 Task: Distribute the shapes "oval, triangle, and rectangle" on a vertical axis.
Action: Mouse moved to (87, 69)
Screenshot: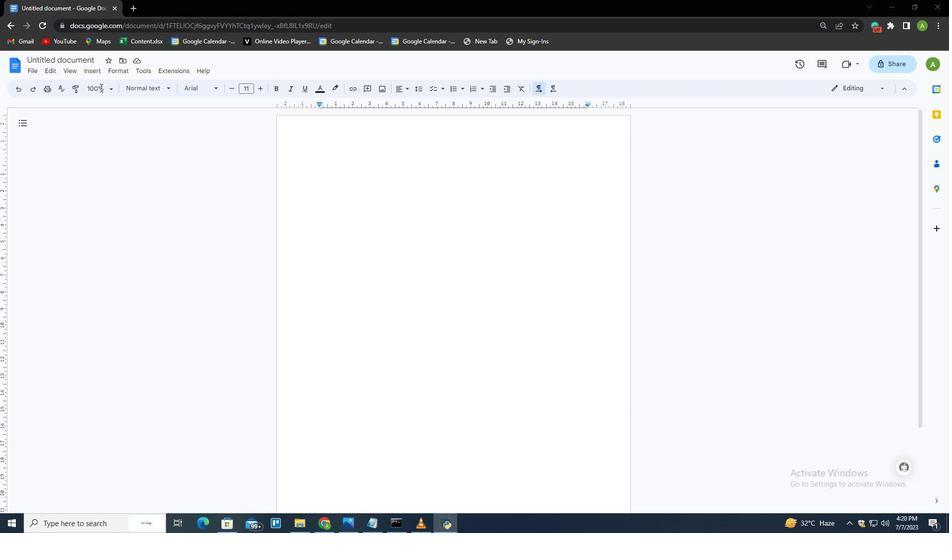 
Action: Mouse pressed left at (87, 69)
Screenshot: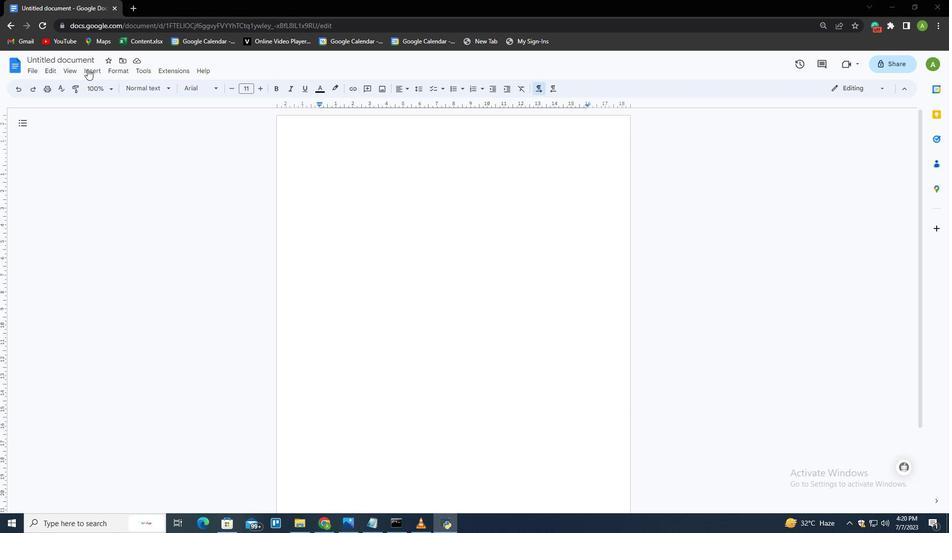 
Action: Mouse moved to (100, 114)
Screenshot: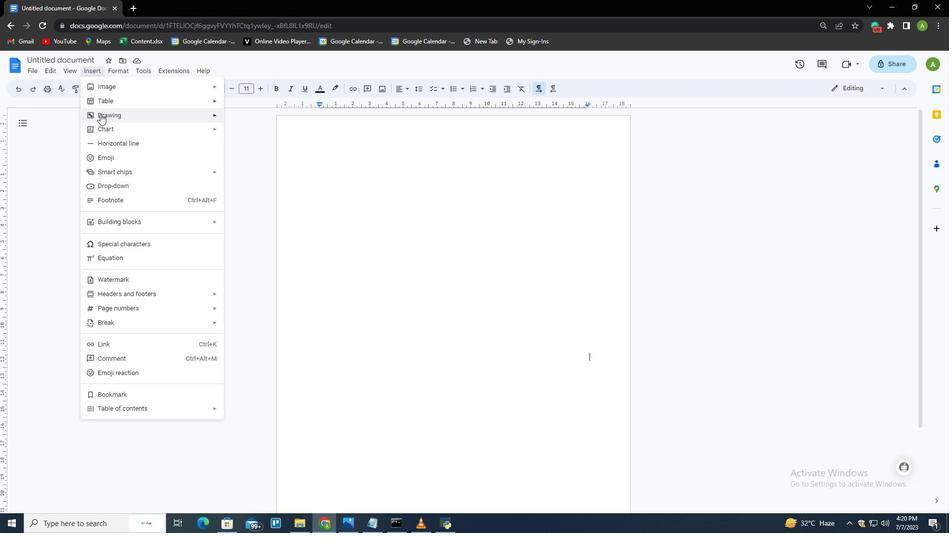 
Action: Mouse pressed left at (100, 114)
Screenshot: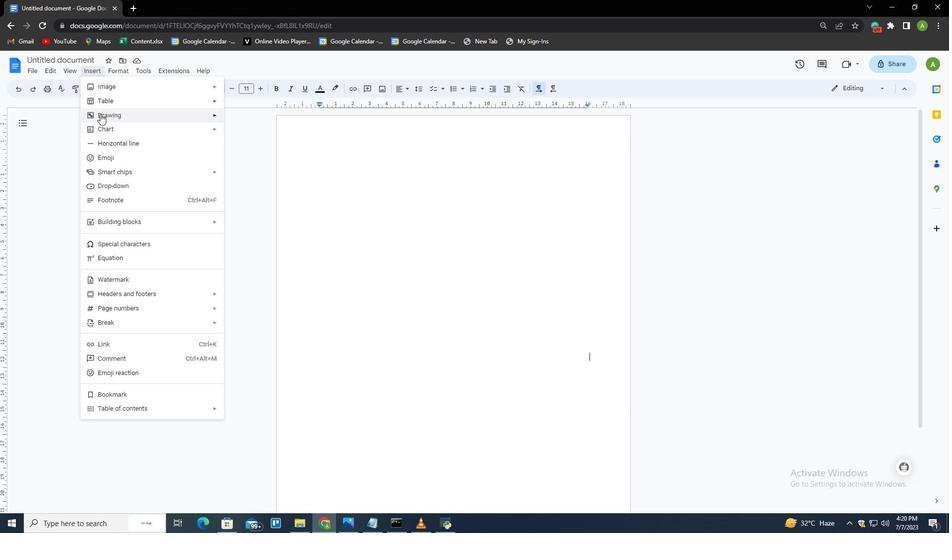 
Action: Mouse moved to (252, 120)
Screenshot: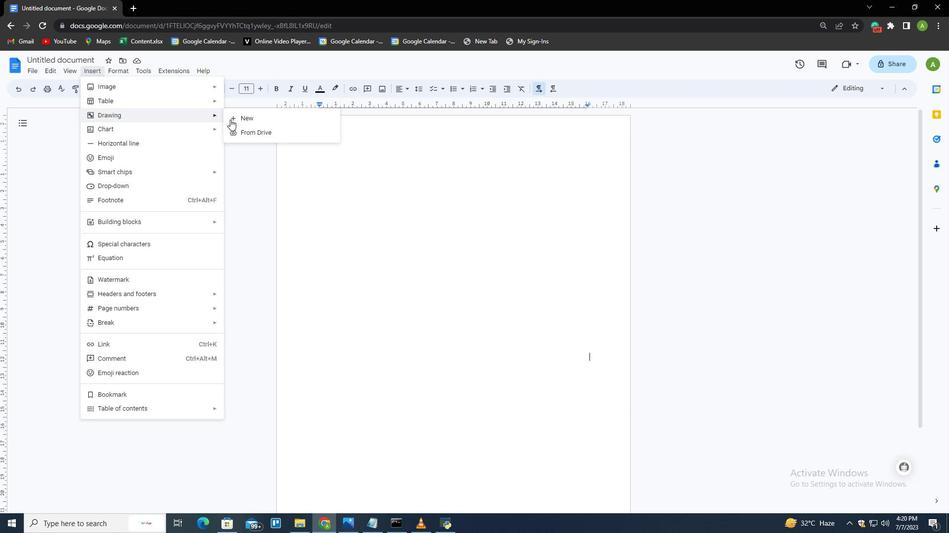 
Action: Mouse pressed left at (252, 120)
Screenshot: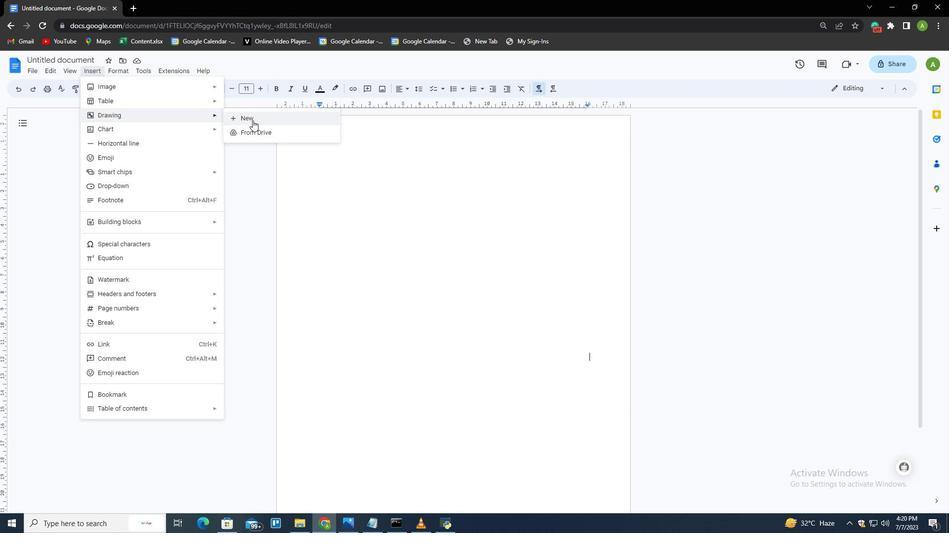 
Action: Mouse moved to (348, 107)
Screenshot: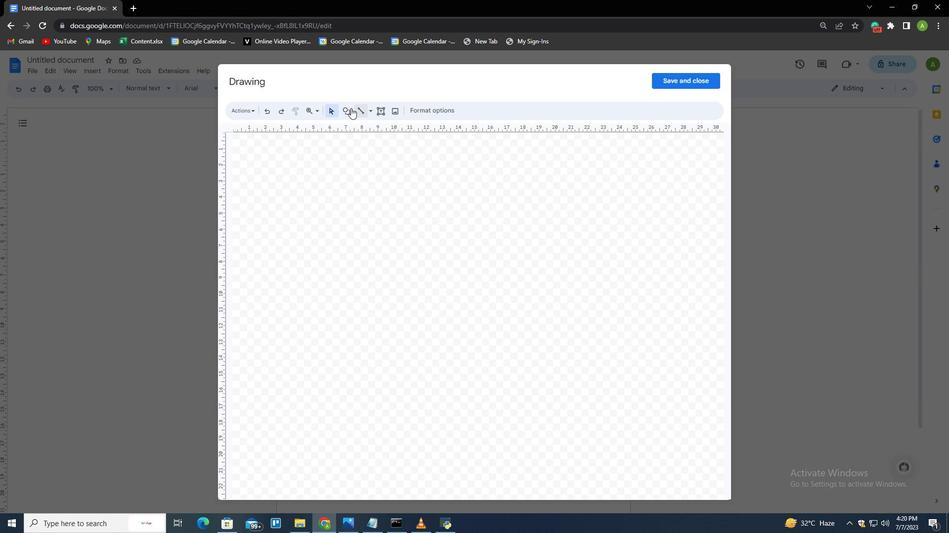 
Action: Mouse pressed left at (348, 107)
Screenshot: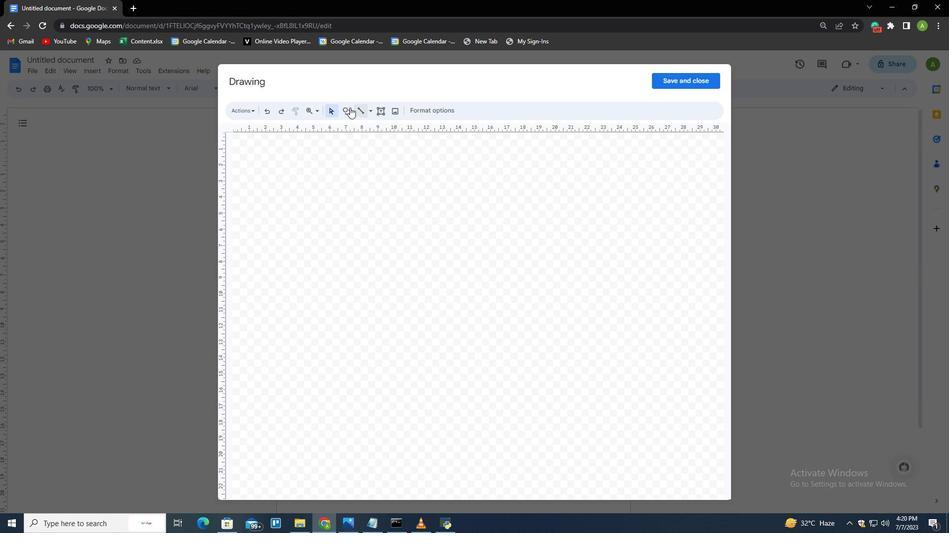 
Action: Mouse moved to (360, 123)
Screenshot: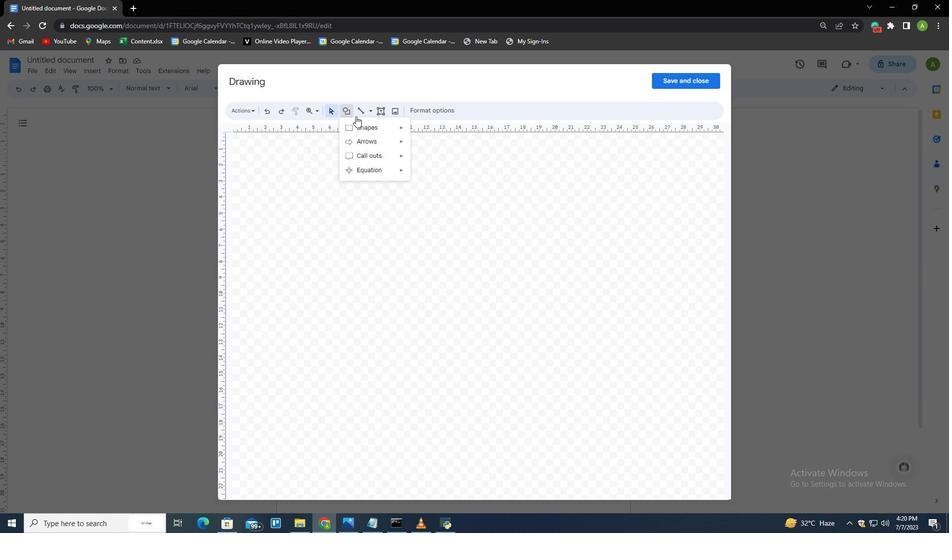 
Action: Mouse pressed left at (360, 123)
Screenshot: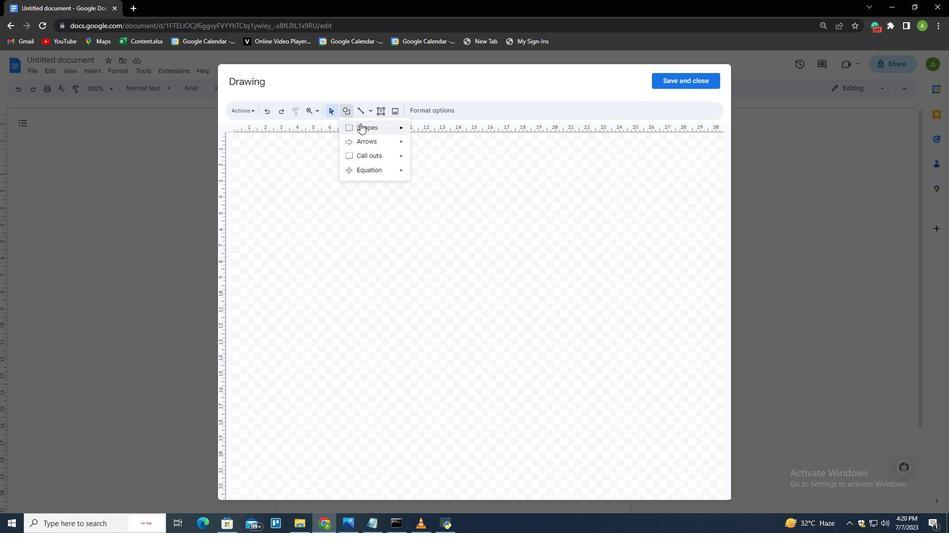 
Action: Mouse moved to (417, 146)
Screenshot: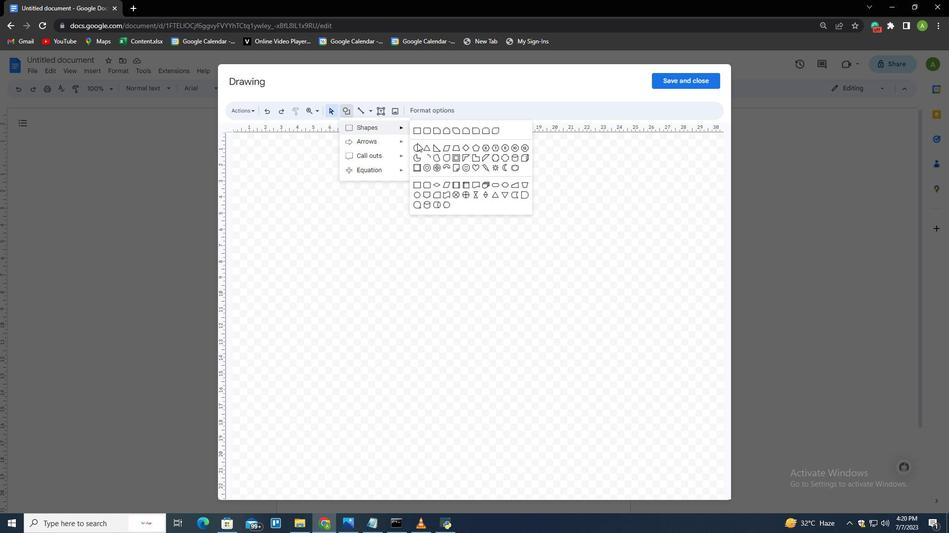 
Action: Mouse pressed left at (417, 146)
Screenshot: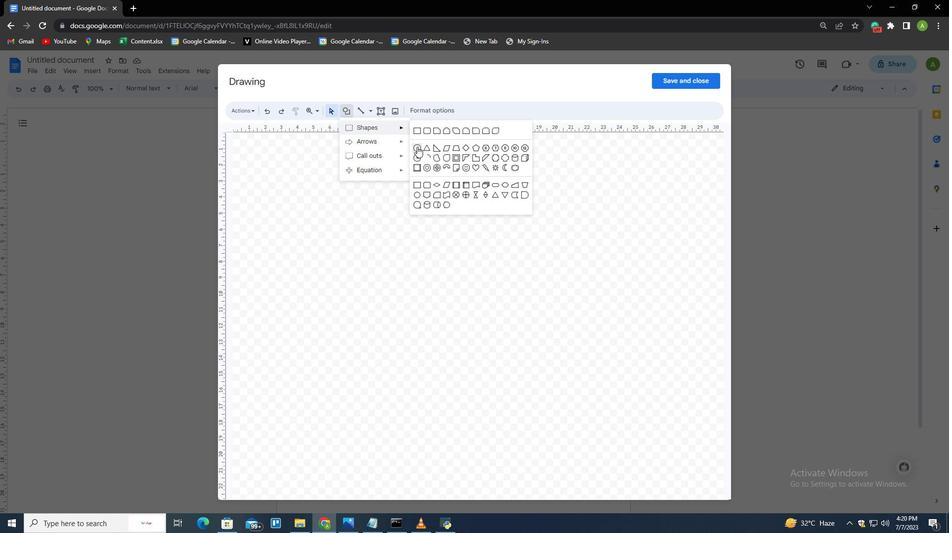 
Action: Mouse moved to (256, 256)
Screenshot: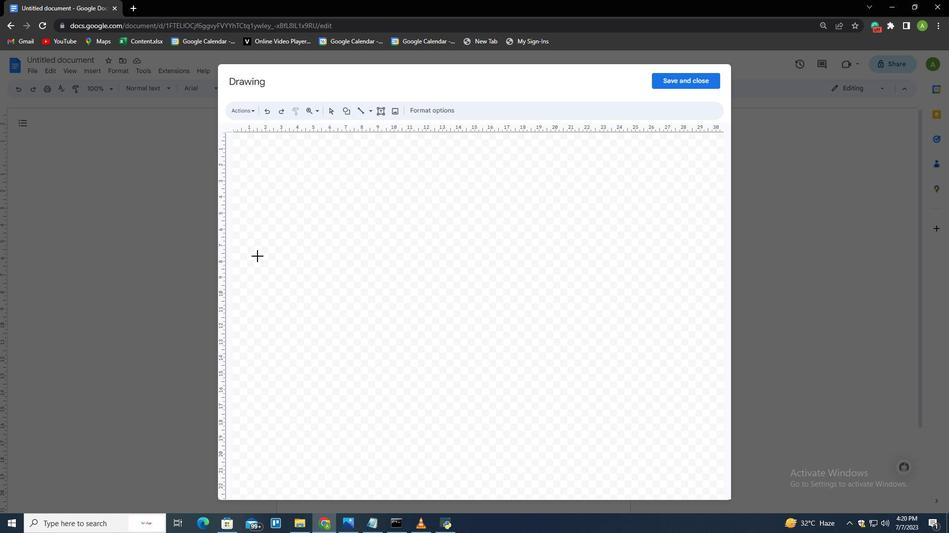 
Action: Mouse pressed left at (256, 256)
Screenshot: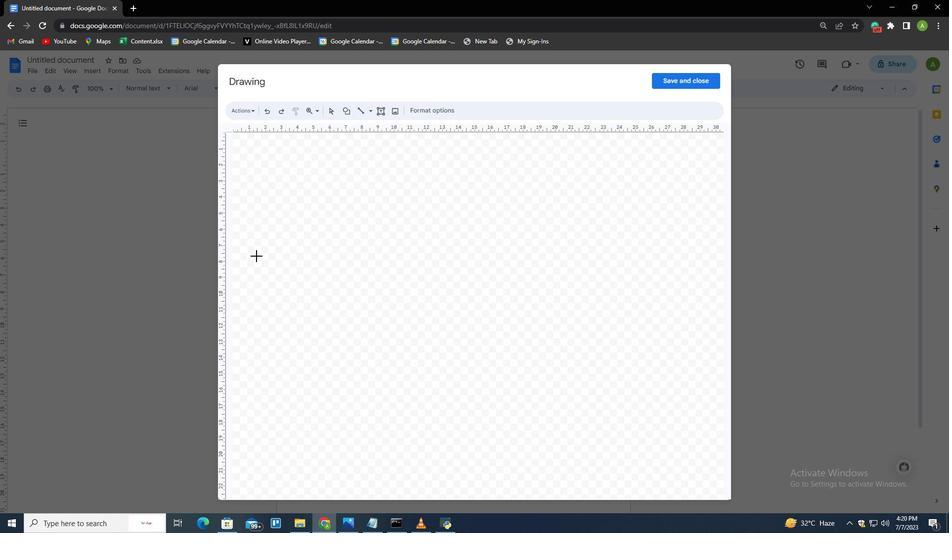 
Action: Mouse moved to (402, 282)
Screenshot: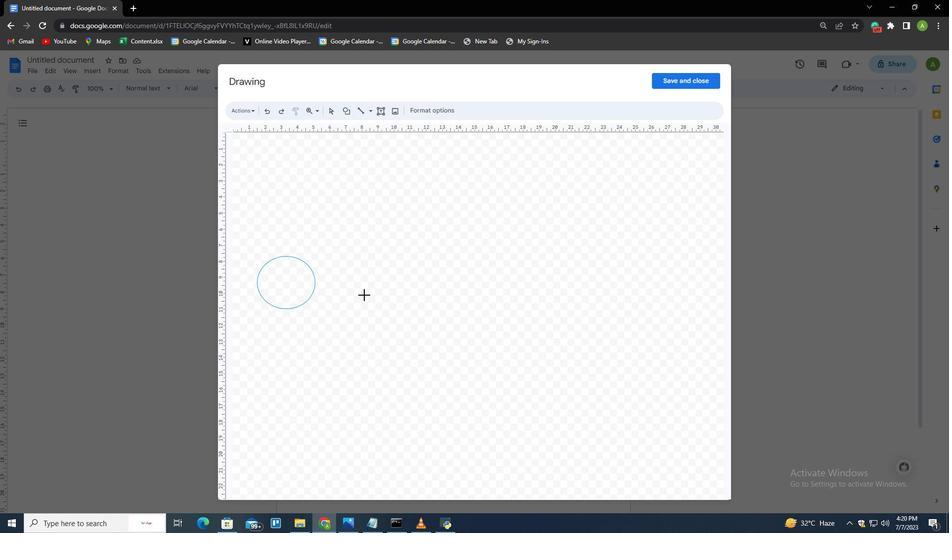 
Action: Mouse pressed left at (402, 282)
Screenshot: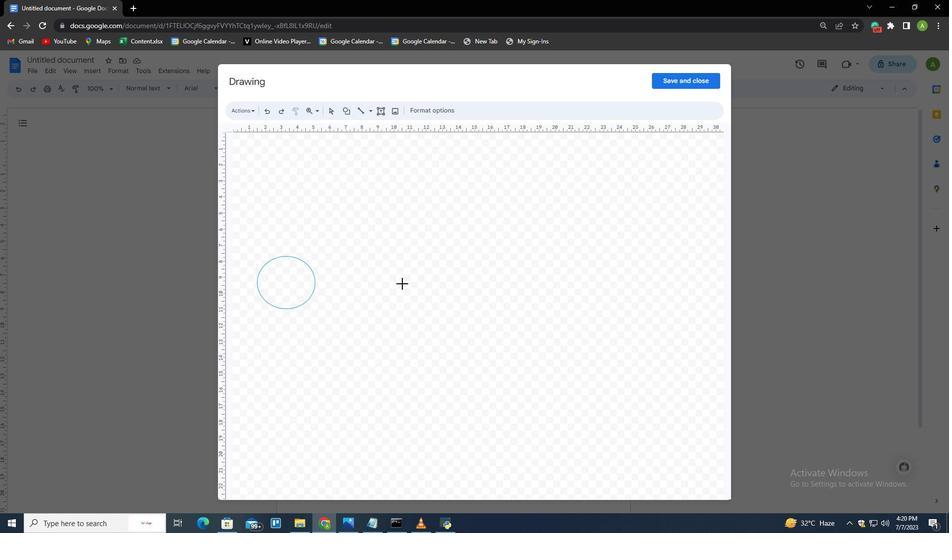 
Action: Mouse moved to (348, 112)
Screenshot: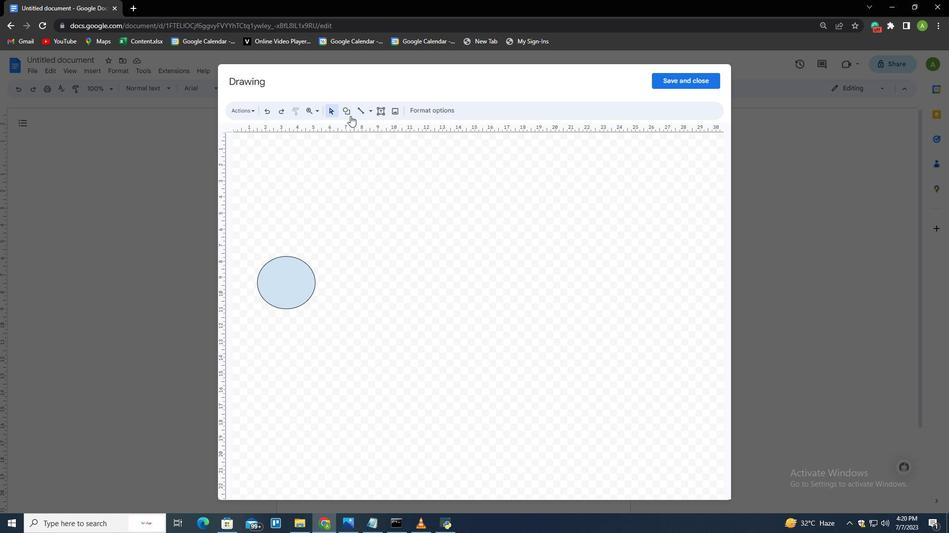 
Action: Mouse pressed left at (348, 112)
Screenshot: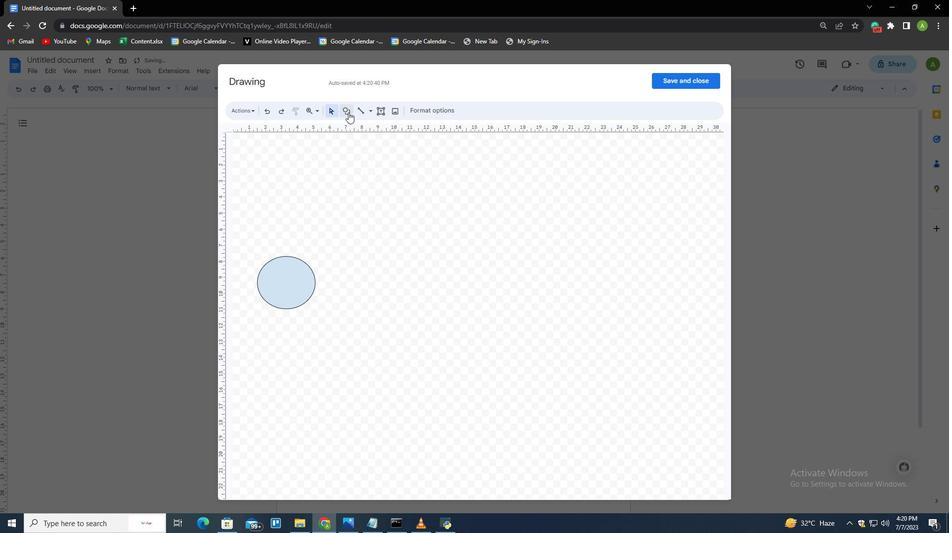 
Action: Mouse moved to (365, 126)
Screenshot: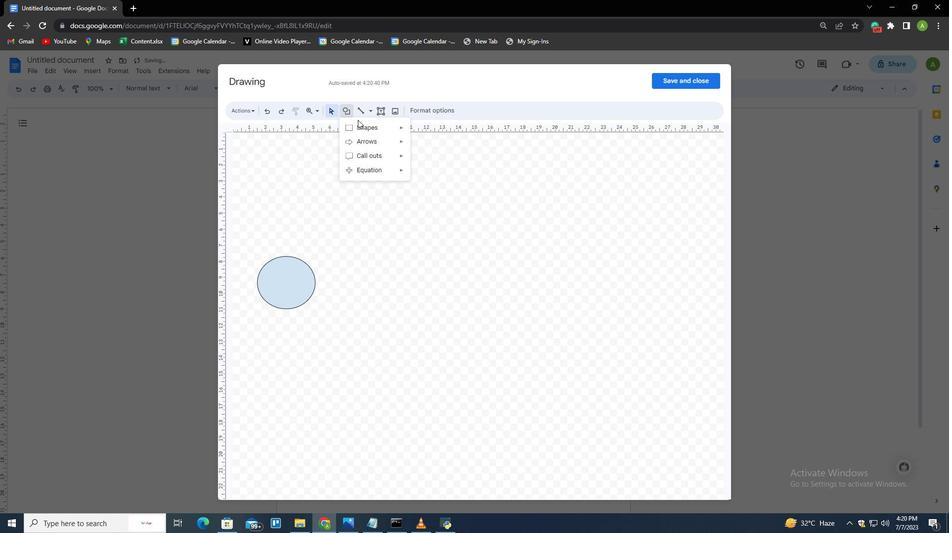 
Action: Mouse pressed left at (365, 126)
Screenshot: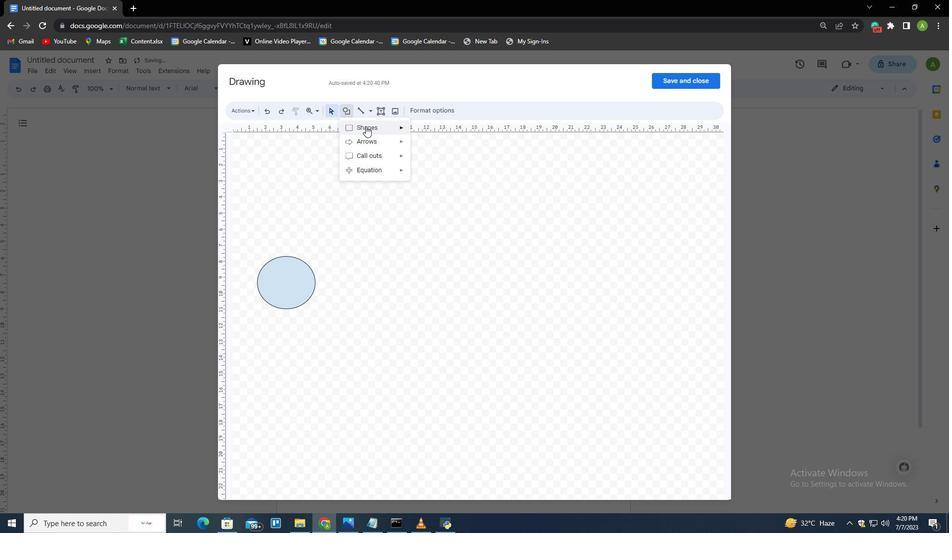 
Action: Mouse moved to (428, 145)
Screenshot: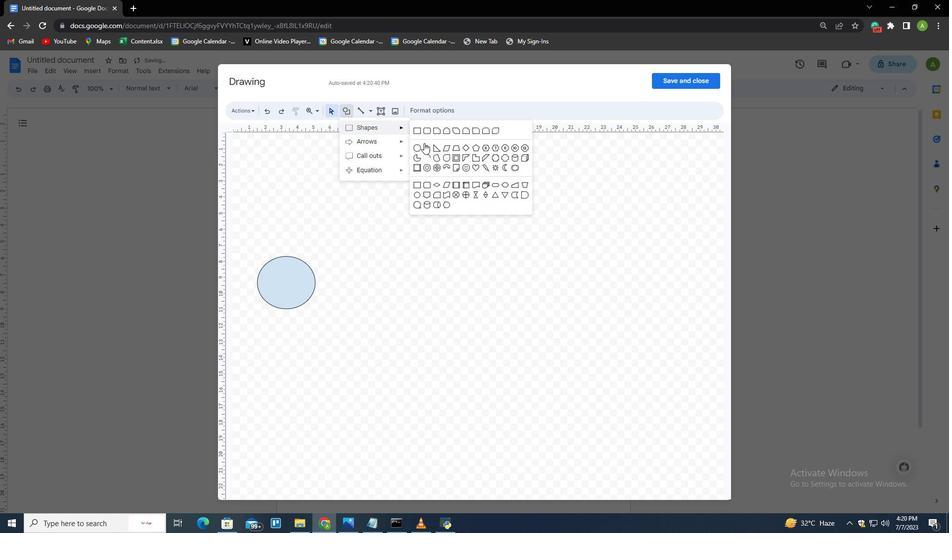 
Action: Mouse pressed left at (428, 145)
Screenshot: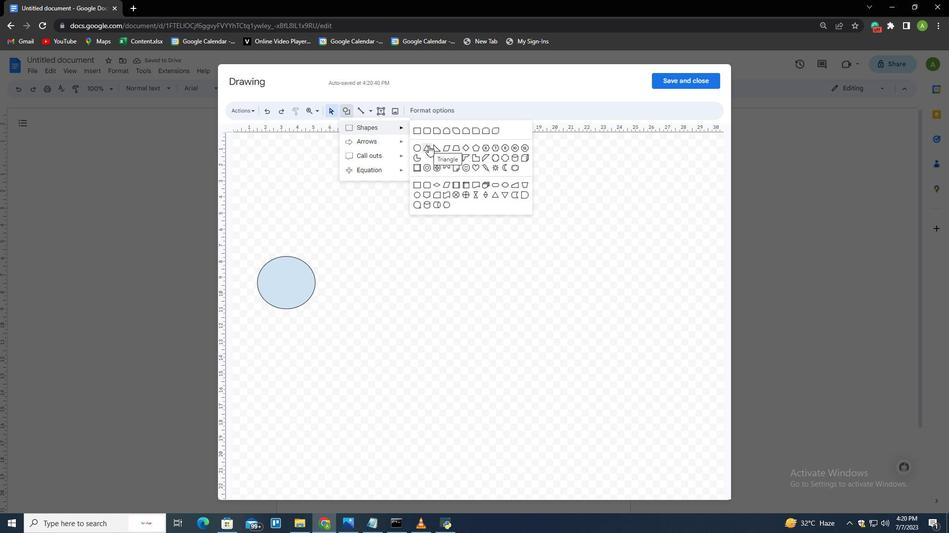 
Action: Mouse moved to (405, 248)
Screenshot: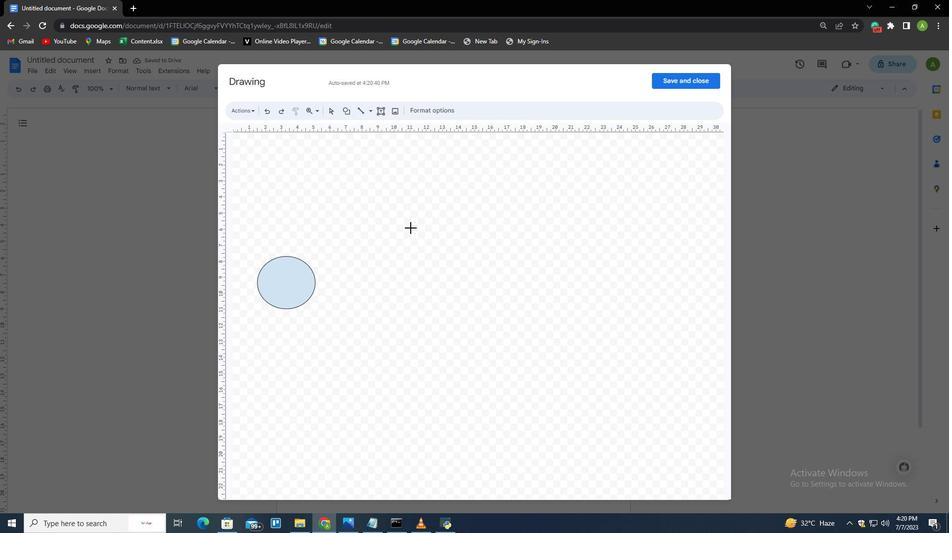 
Action: Mouse pressed left at (405, 248)
Screenshot: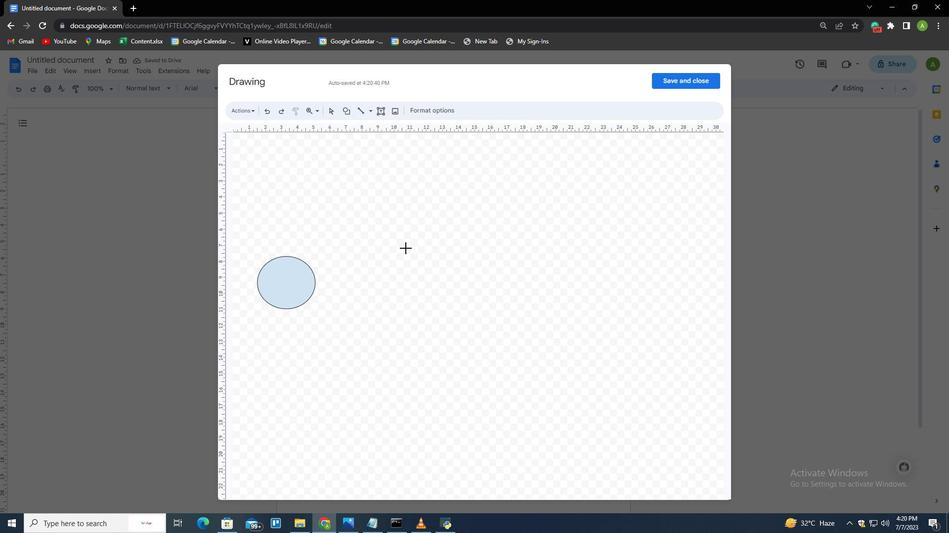 
Action: Mouse moved to (493, 263)
Screenshot: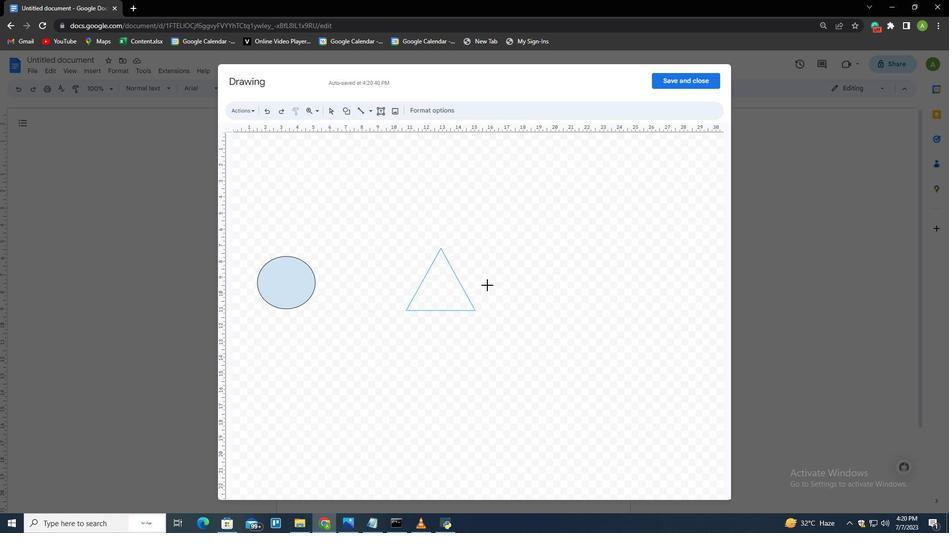 
Action: Mouse pressed left at (493, 263)
Screenshot: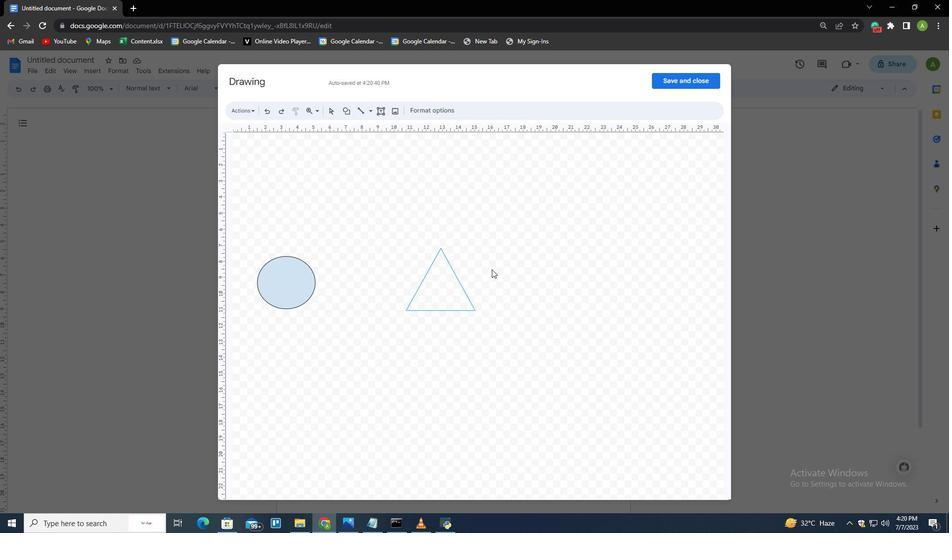 
Action: Mouse moved to (350, 114)
Screenshot: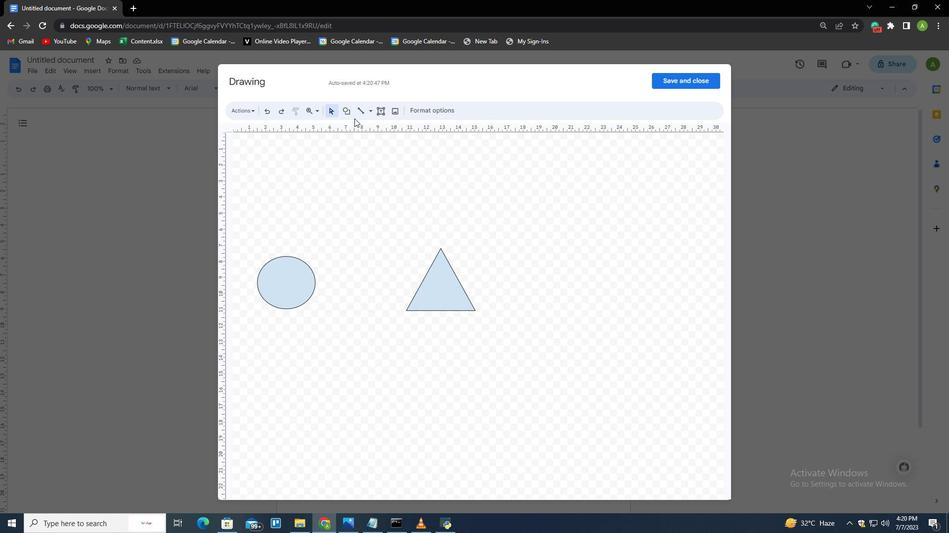 
Action: Mouse pressed left at (350, 114)
Screenshot: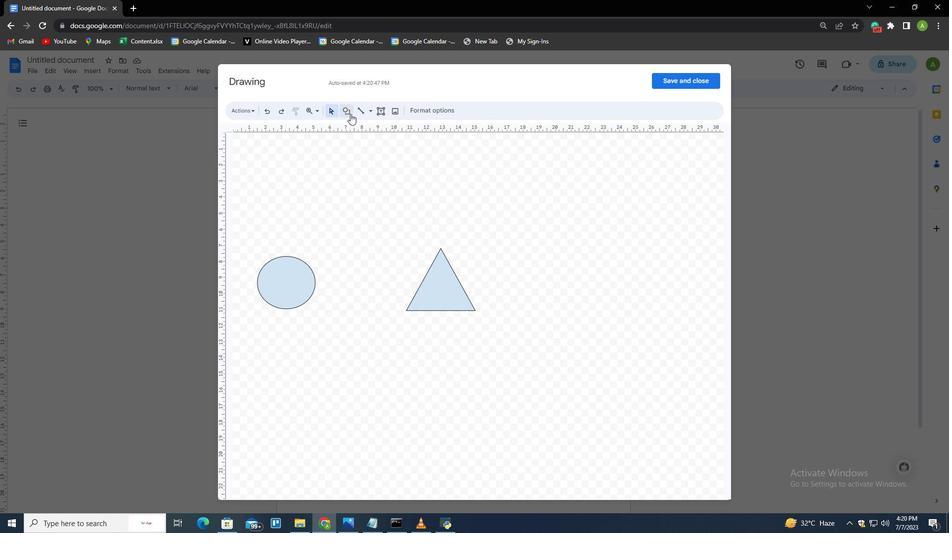 
Action: Mouse moved to (357, 123)
Screenshot: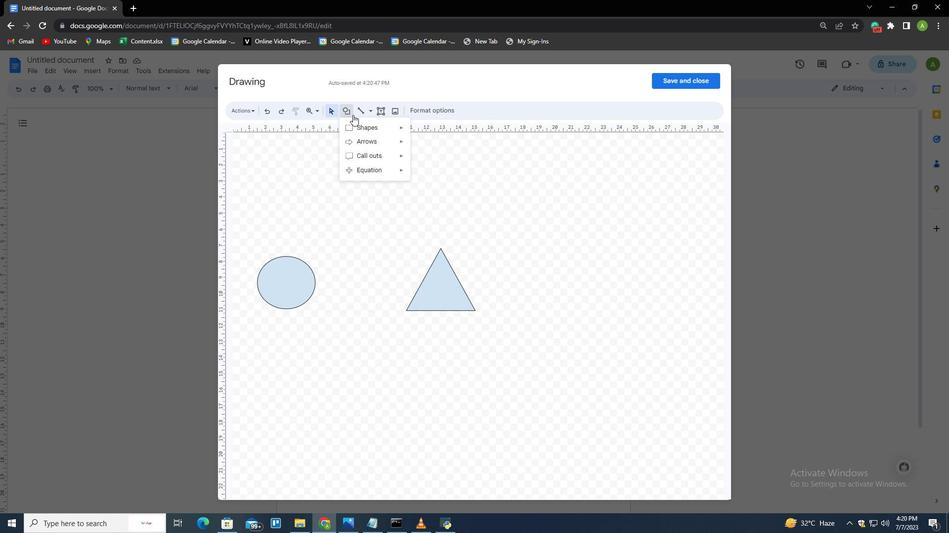 
Action: Mouse pressed left at (357, 123)
Screenshot: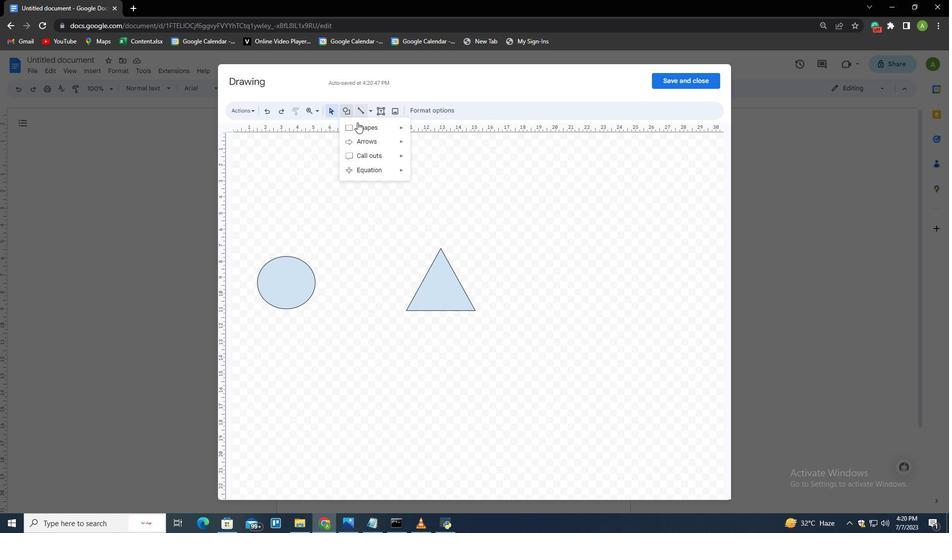 
Action: Mouse moved to (414, 129)
Screenshot: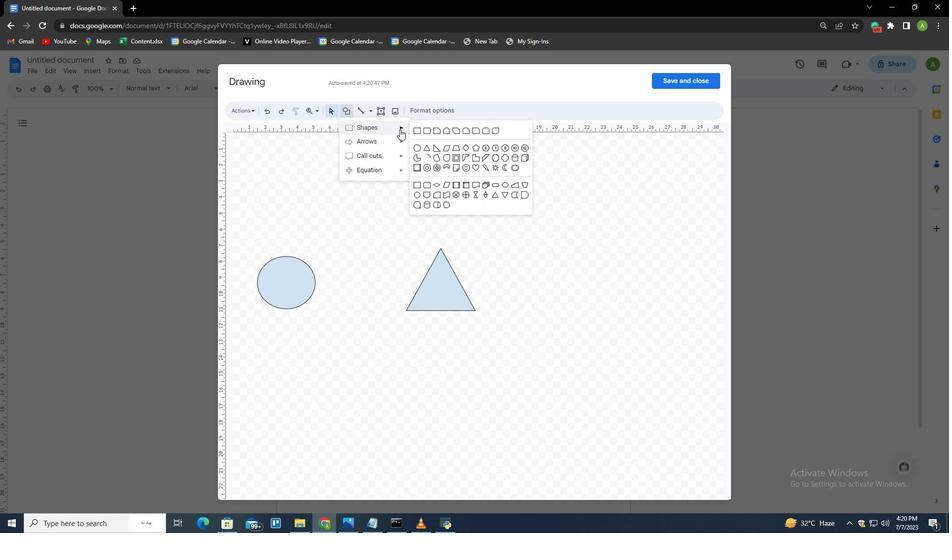 
Action: Mouse pressed left at (414, 129)
Screenshot: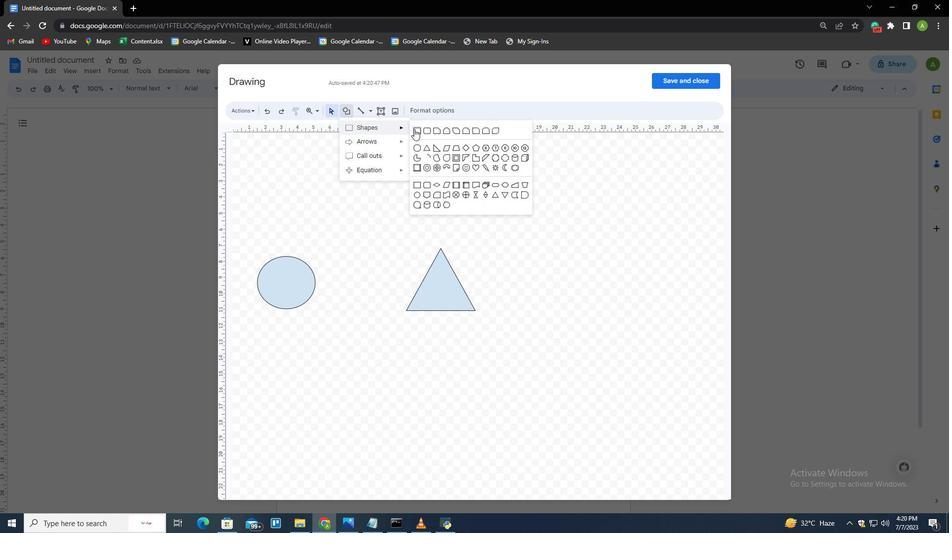 
Action: Mouse moved to (543, 256)
Screenshot: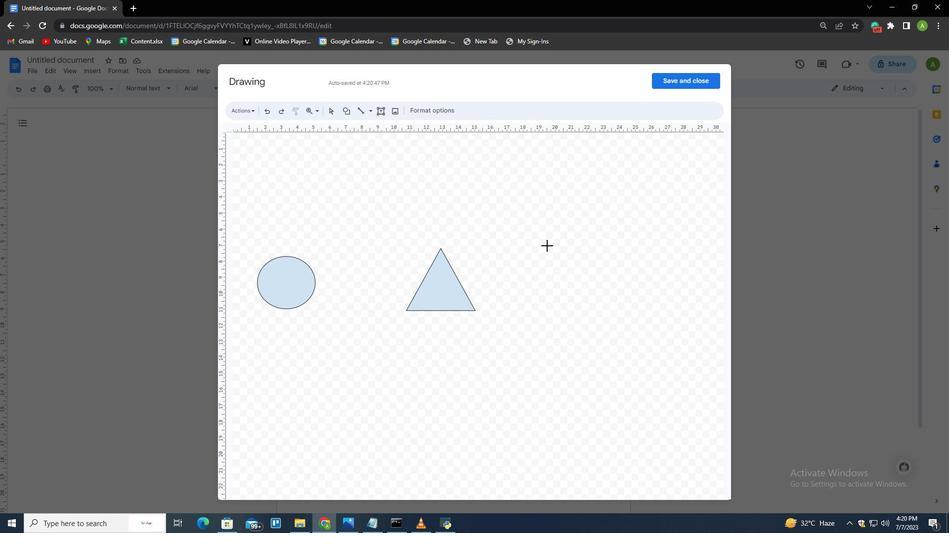 
Action: Mouse pressed left at (543, 256)
Screenshot: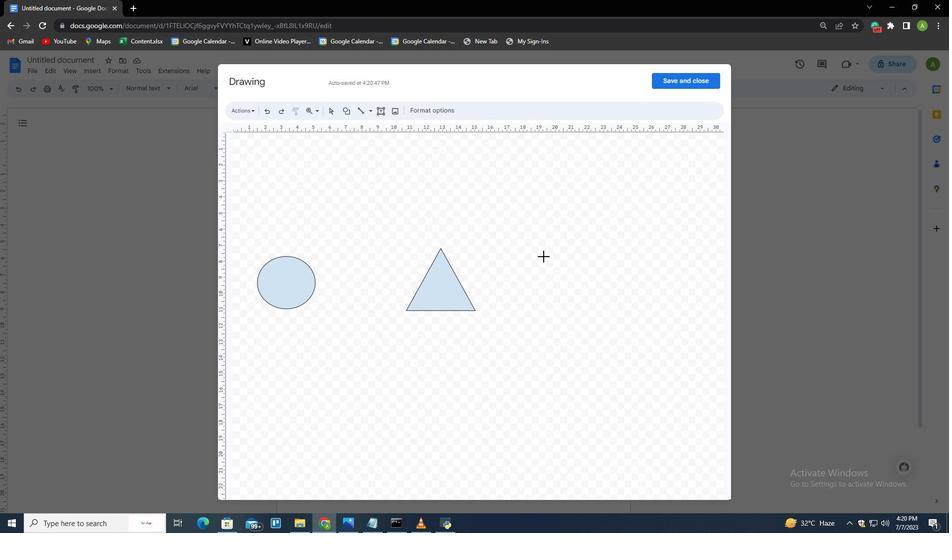 
Action: Mouse moved to (601, 209)
Screenshot: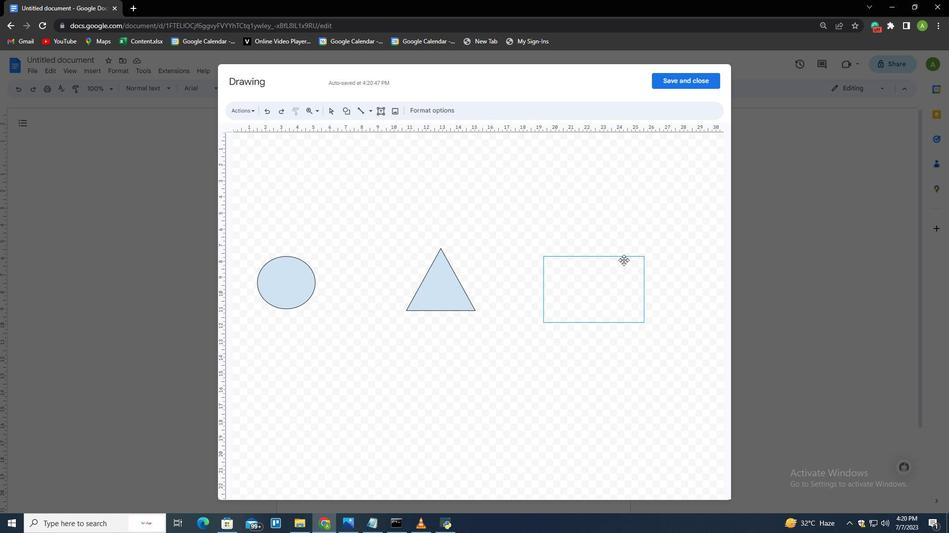 
Action: Mouse pressed left at (601, 209)
Screenshot: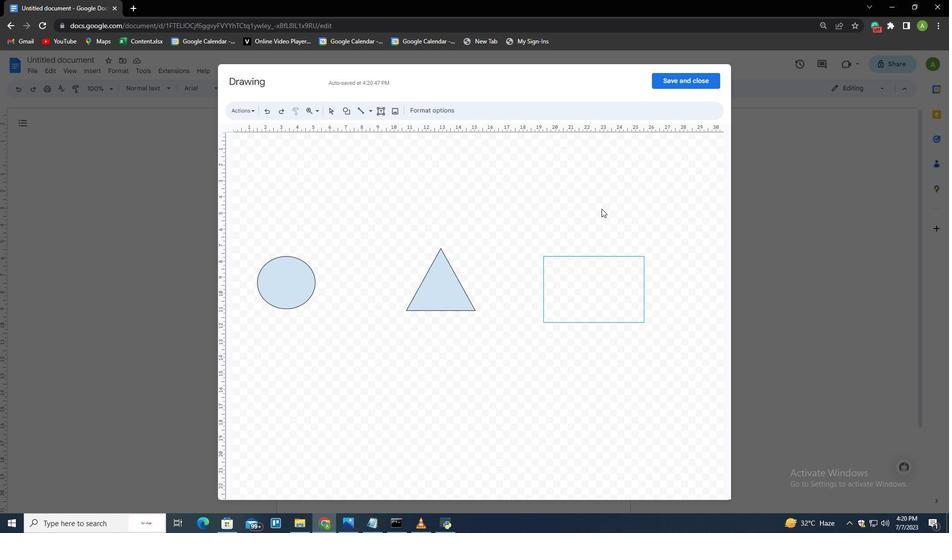 
Action: Mouse moved to (237, 240)
Screenshot: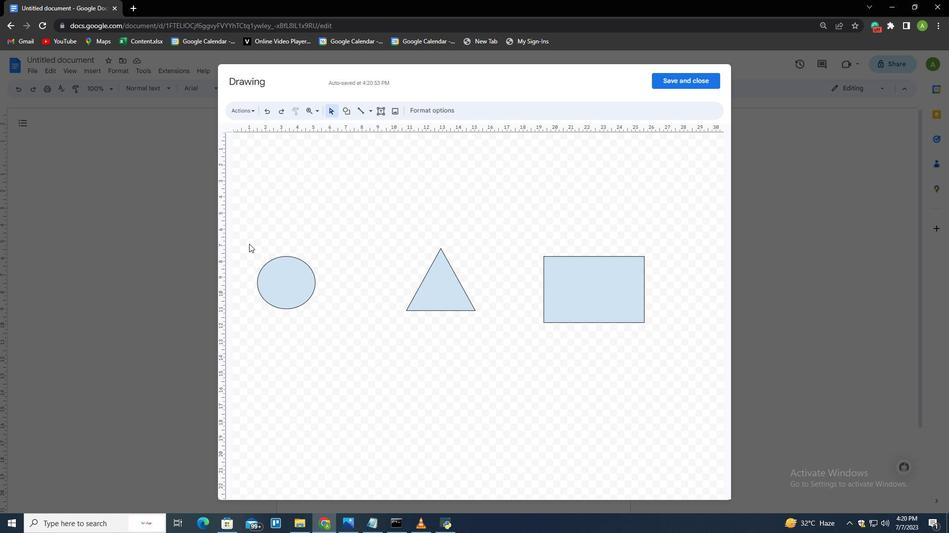 
Action: Mouse pressed left at (237, 240)
Screenshot: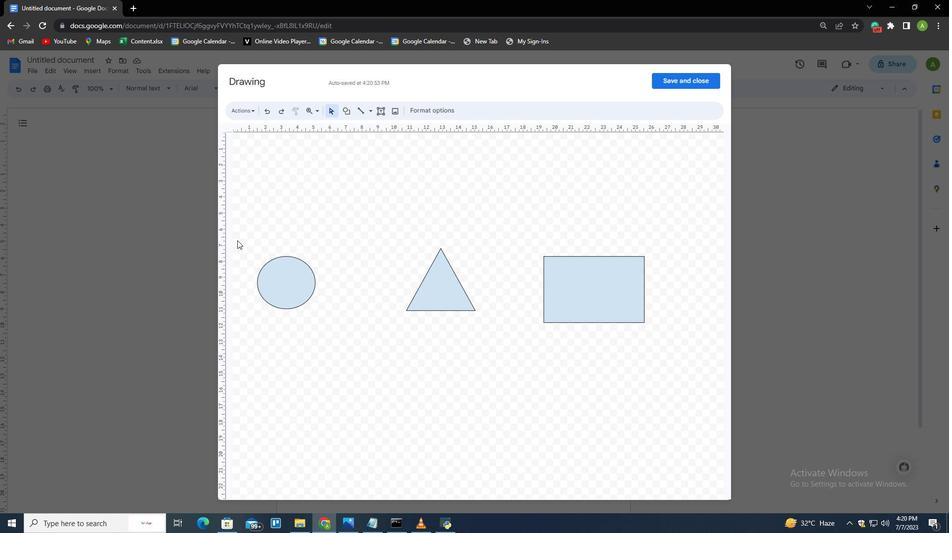 
Action: Mouse moved to (252, 116)
Screenshot: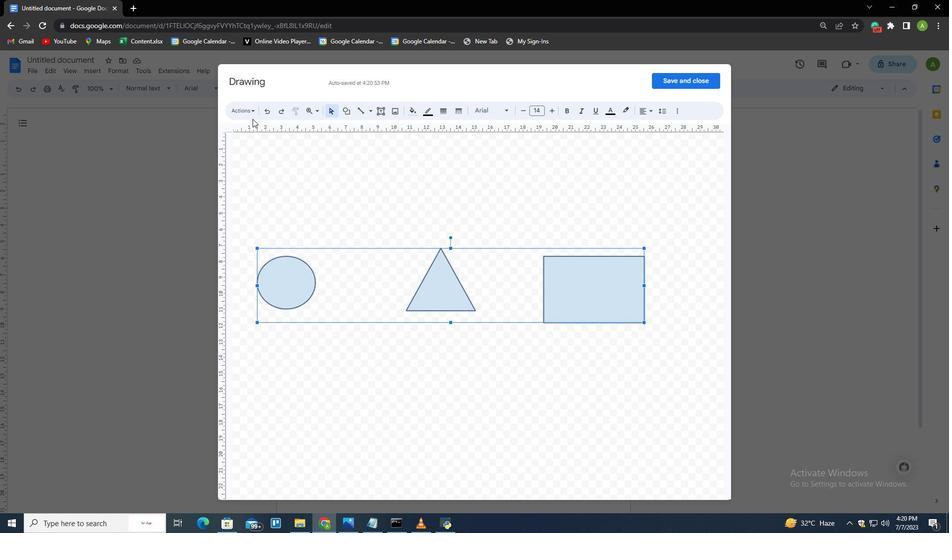 
Action: Mouse pressed left at (252, 116)
Screenshot: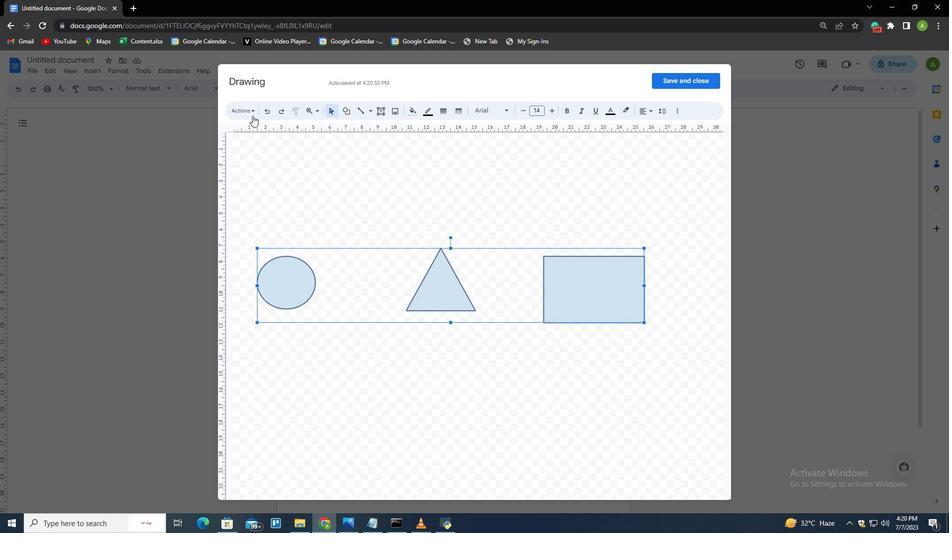 
Action: Mouse moved to (275, 291)
Screenshot: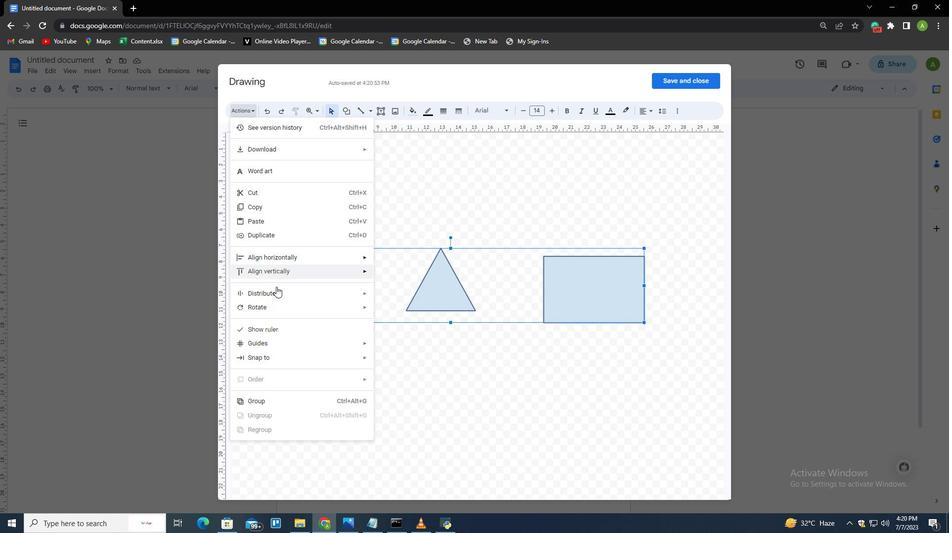 
Action: Mouse pressed left at (275, 291)
Screenshot: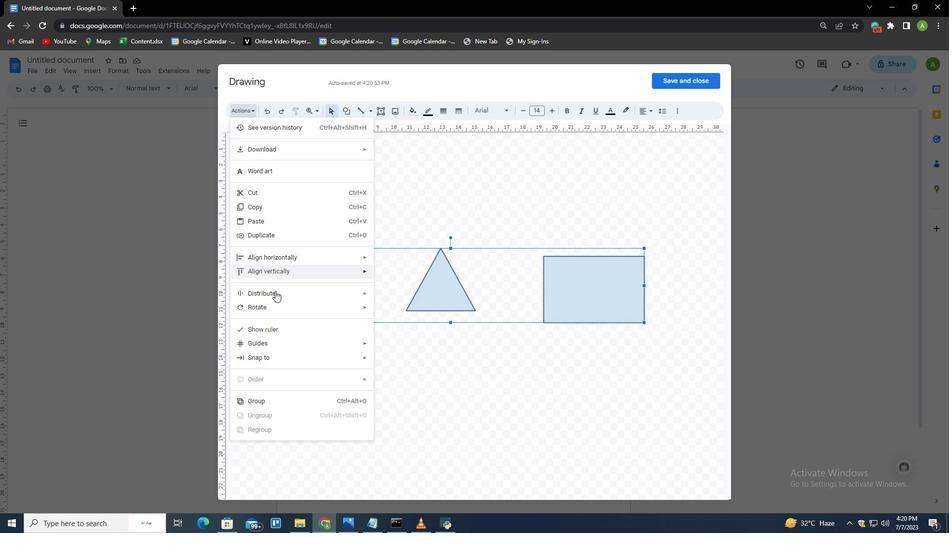 
Action: Mouse moved to (419, 317)
Screenshot: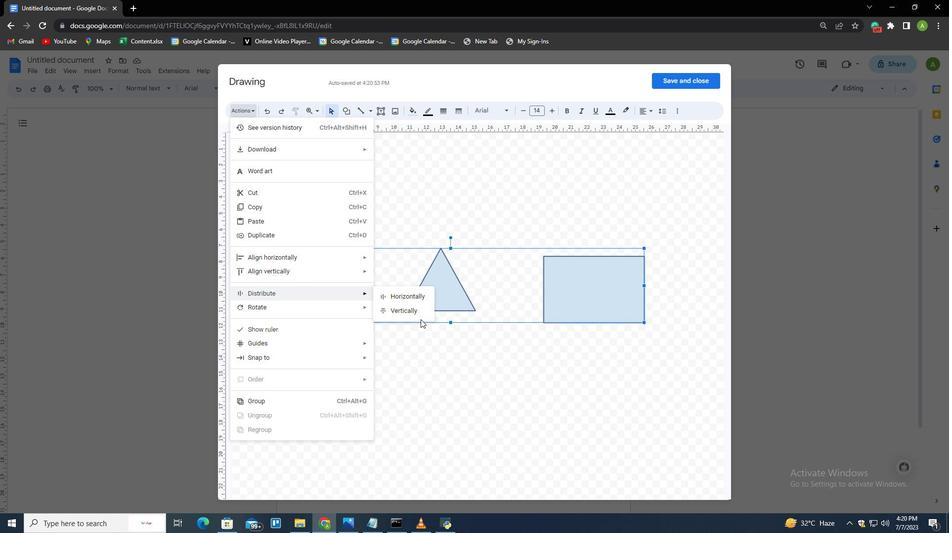 
Action: Mouse pressed left at (419, 317)
Screenshot: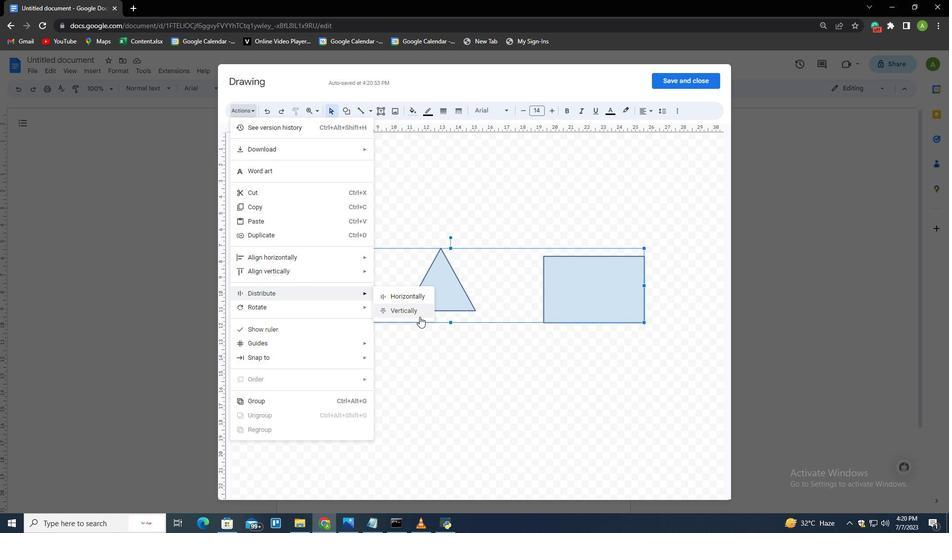 
Action: Mouse moved to (424, 360)
Screenshot: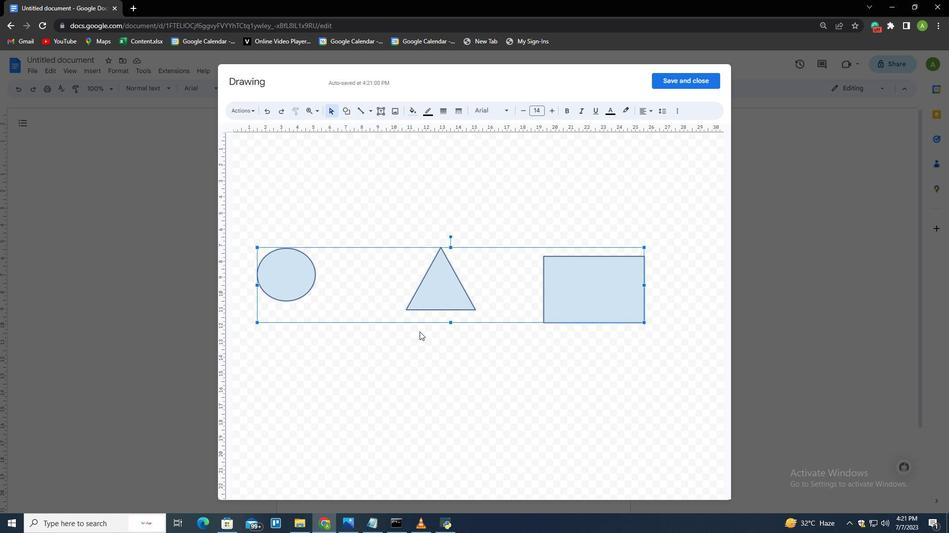 
Action: Mouse pressed left at (424, 360)
Screenshot: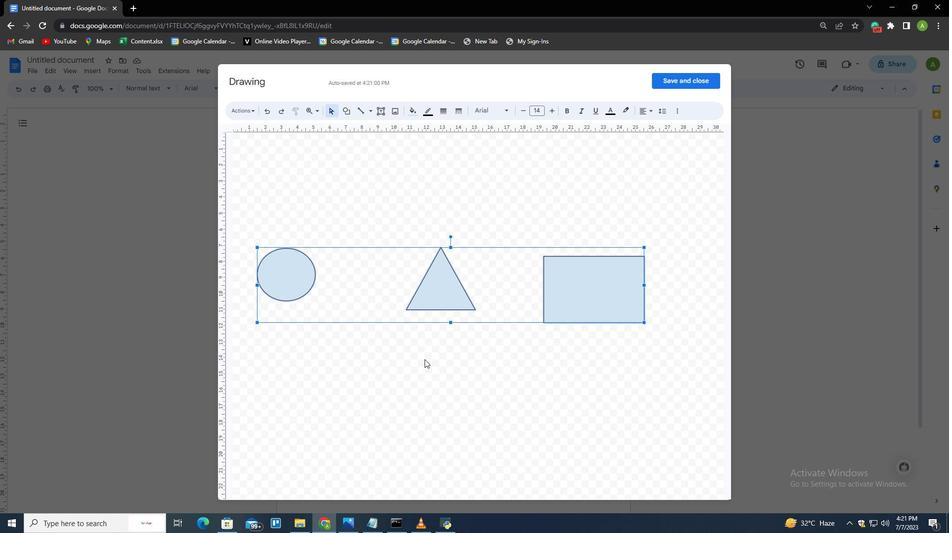 
Action: Mouse moved to (424, 357)
Screenshot: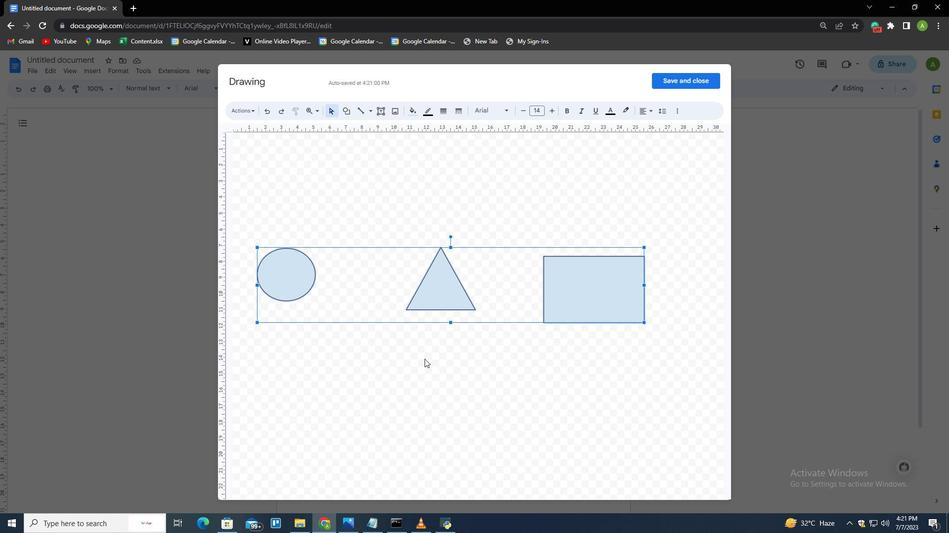 
